 Task: Create Card Social Media Content Review in Board Sales Pipeline Management to Workspace Event Marketing Agencies. Create Card Food and Dining Review in Board Content Marketing Campaign Planning and Execution to Workspace Event Marketing Agencies. Create Card Social Media Advertising Review in Board Employee Incentive Program Design and Implementation to Workspace Event Marketing Agencies
Action: Mouse moved to (120, 54)
Screenshot: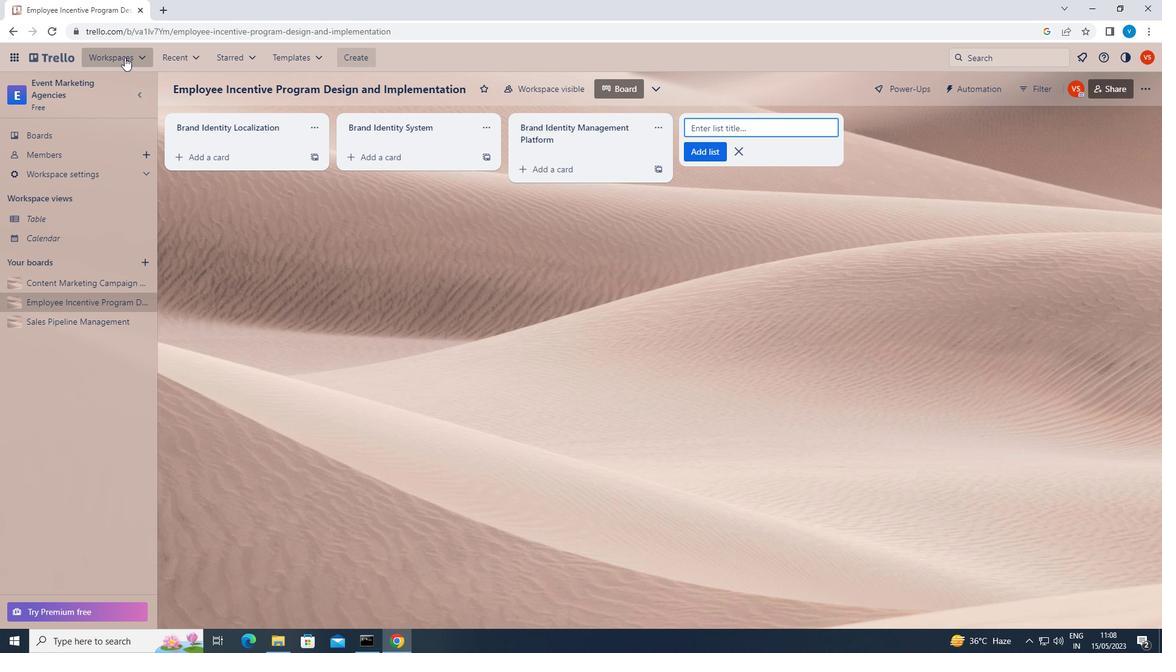 
Action: Mouse pressed left at (120, 54)
Screenshot: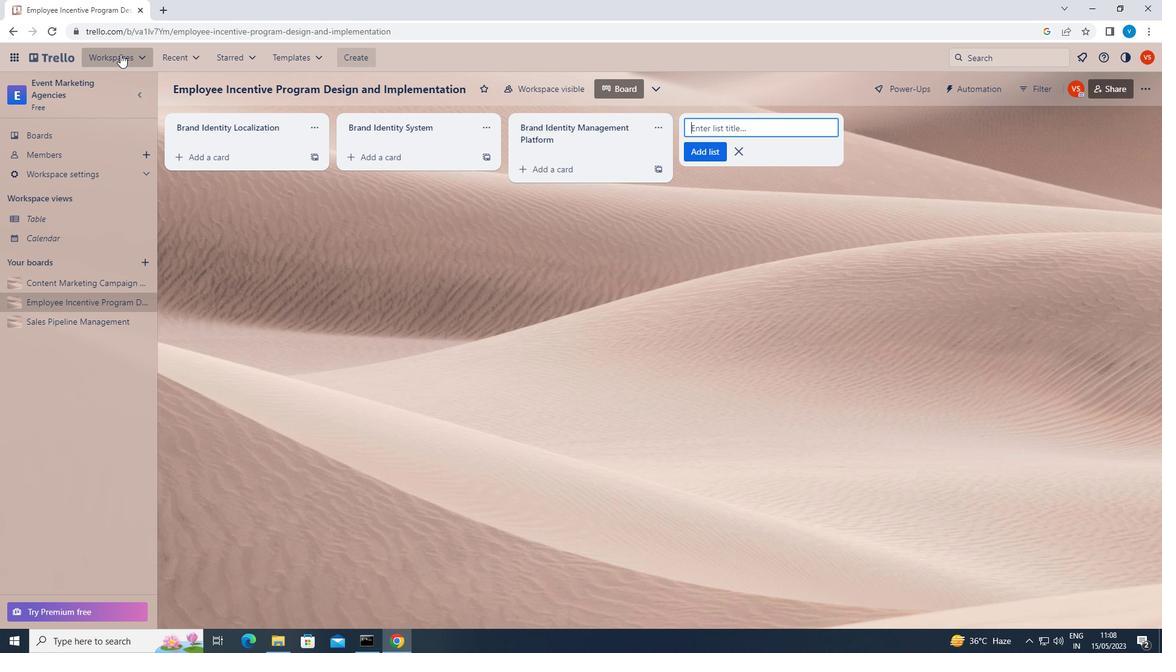 
Action: Mouse moved to (168, 550)
Screenshot: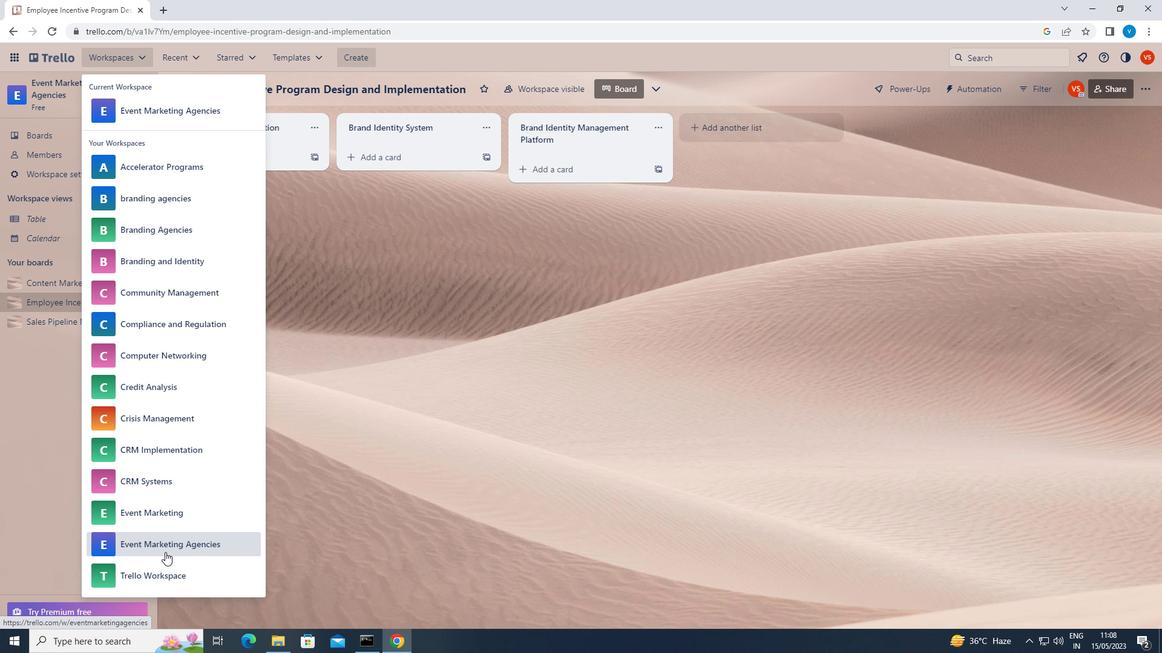 
Action: Mouse pressed left at (168, 550)
Screenshot: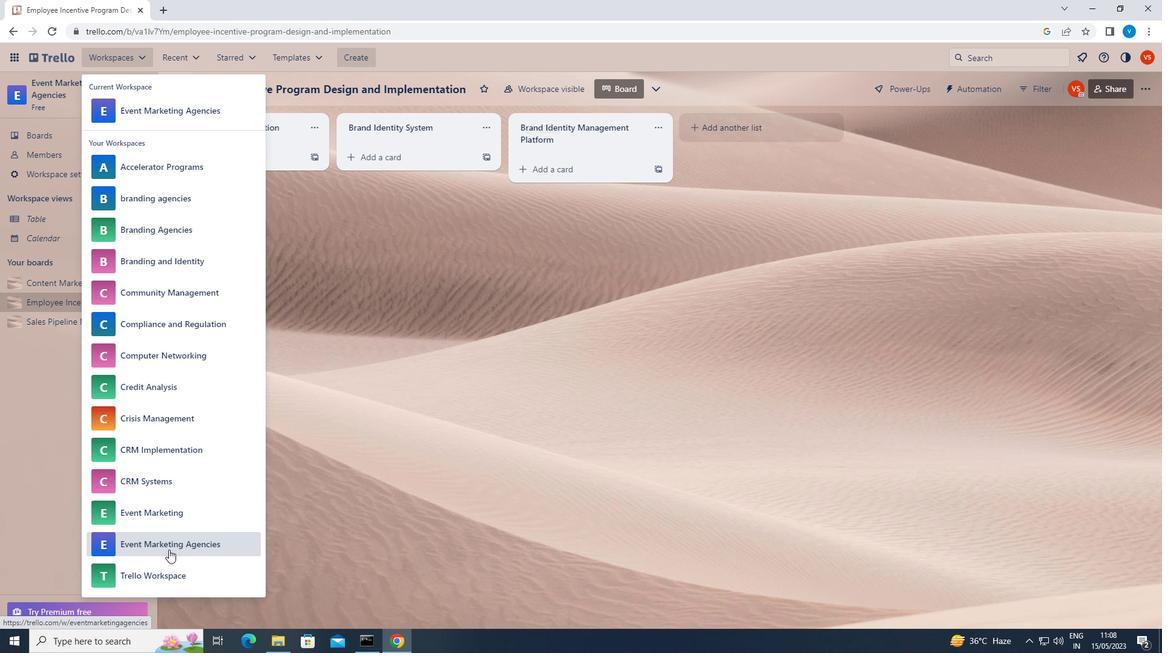 
Action: Mouse moved to (873, 503)
Screenshot: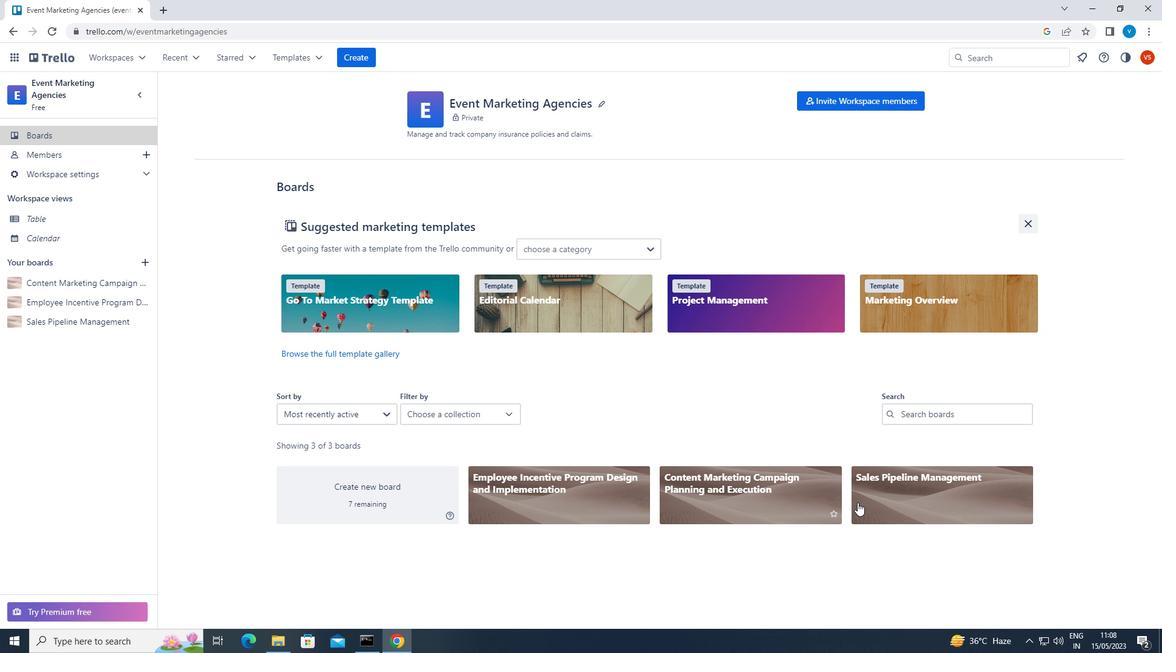 
Action: Mouse pressed left at (873, 503)
Screenshot: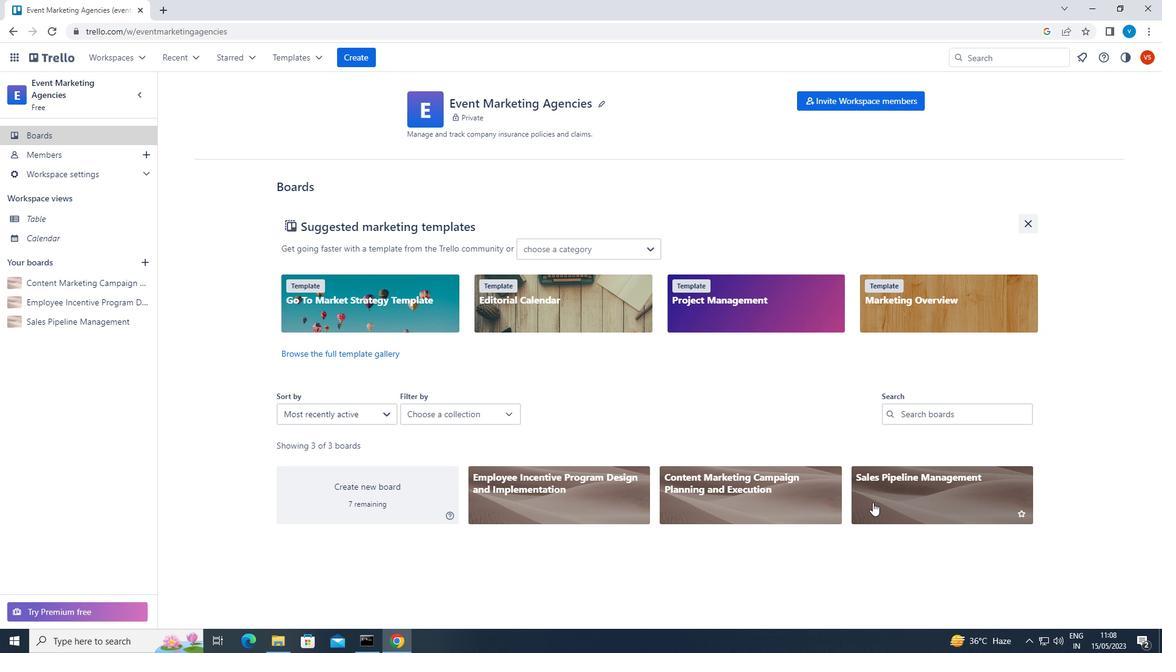 
Action: Mouse moved to (229, 156)
Screenshot: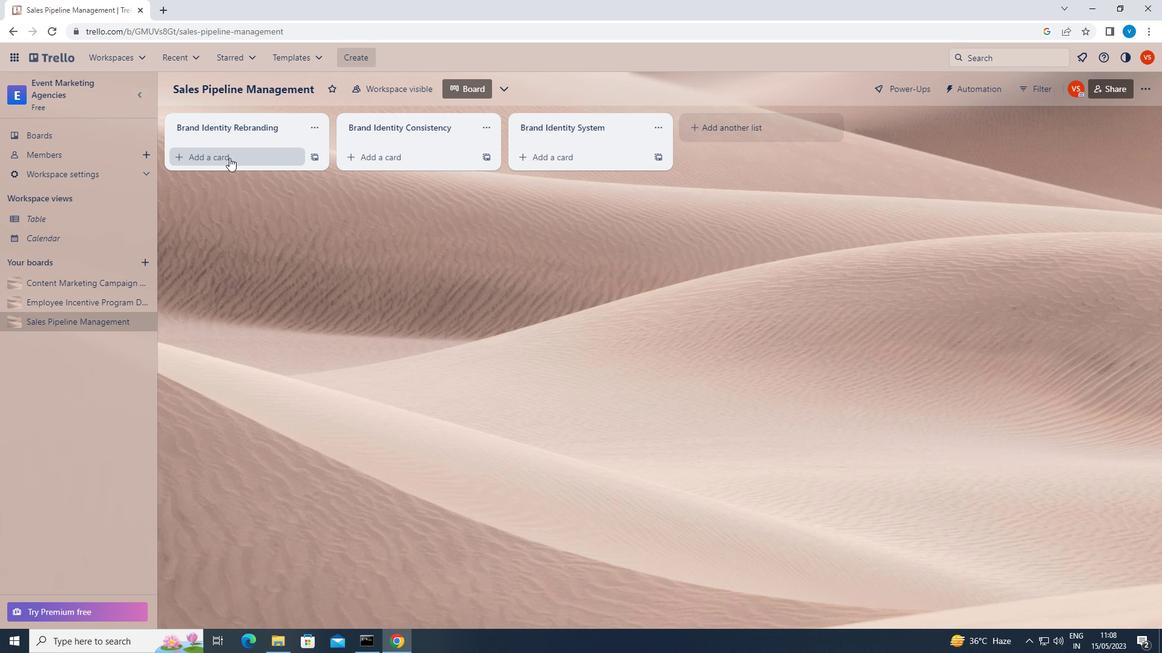 
Action: Mouse pressed left at (229, 156)
Screenshot: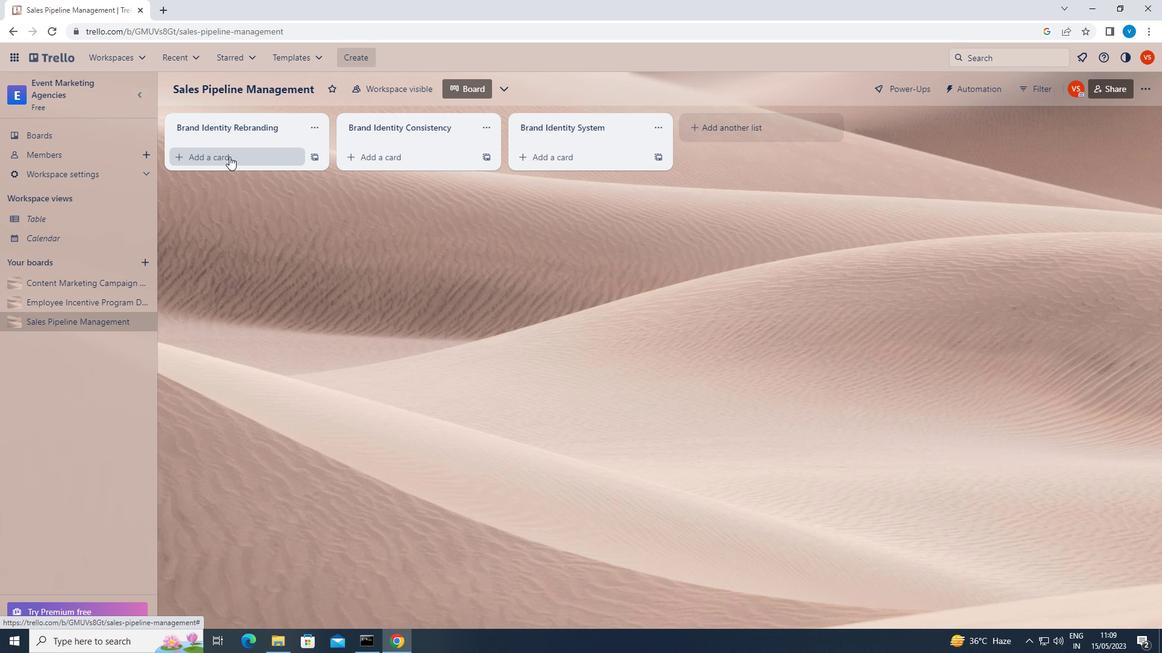 
Action: Mouse moved to (229, 156)
Screenshot: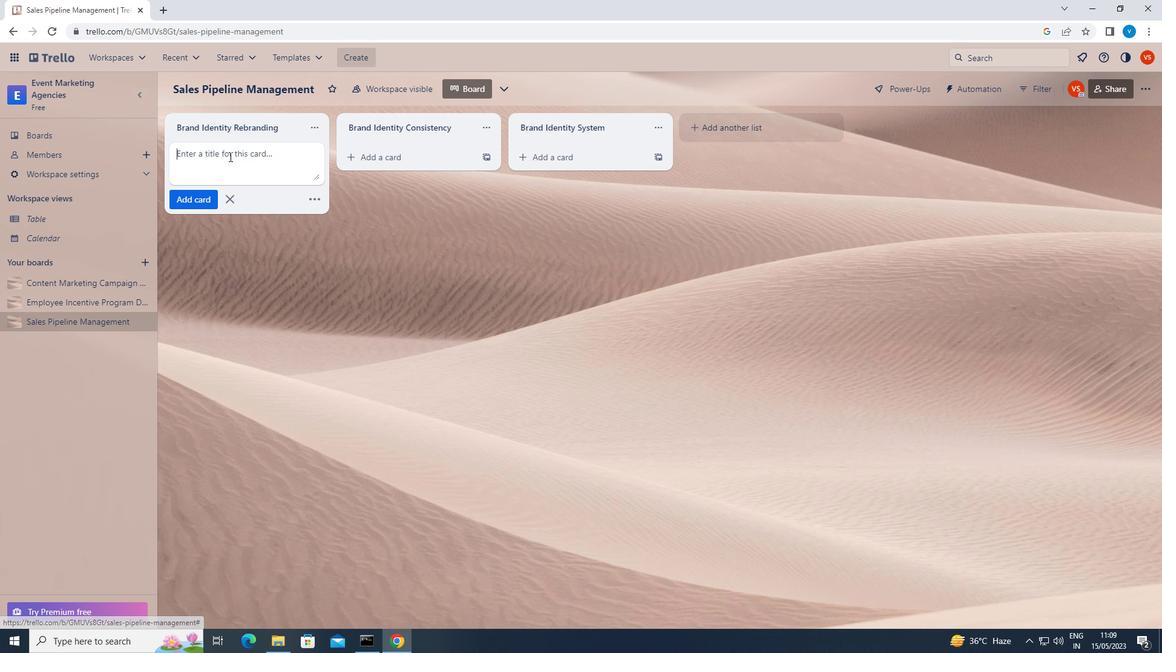 
Action: Key pressed <Key.shift>SOCIAL<Key.space><Key.shift>MEDIA<Key.space><Key.shift>CONTENT<Key.space><Key.shift>REVIEW
Screenshot: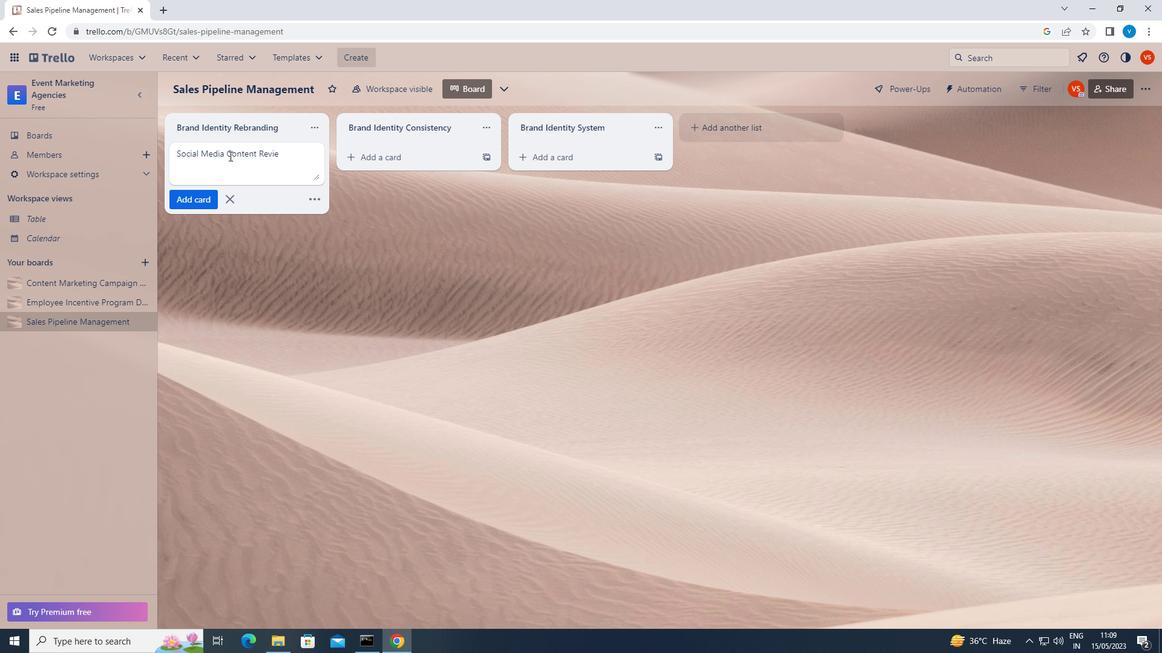 
Action: Mouse moved to (239, 125)
Screenshot: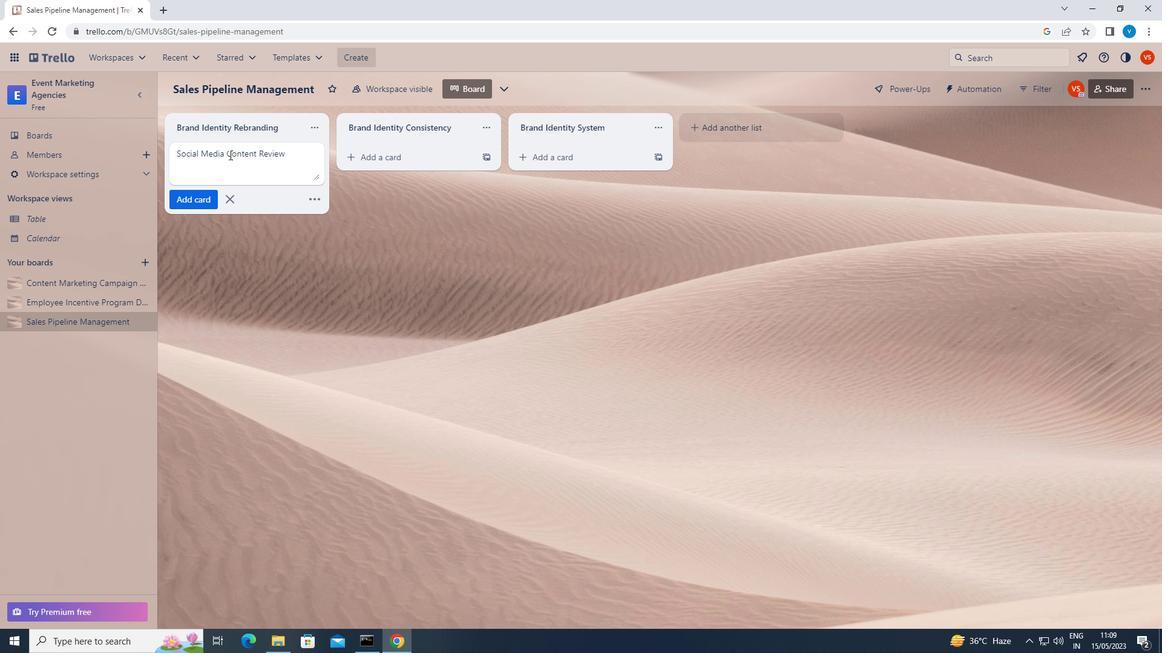
Action: Key pressed <Key.enter>
Screenshot: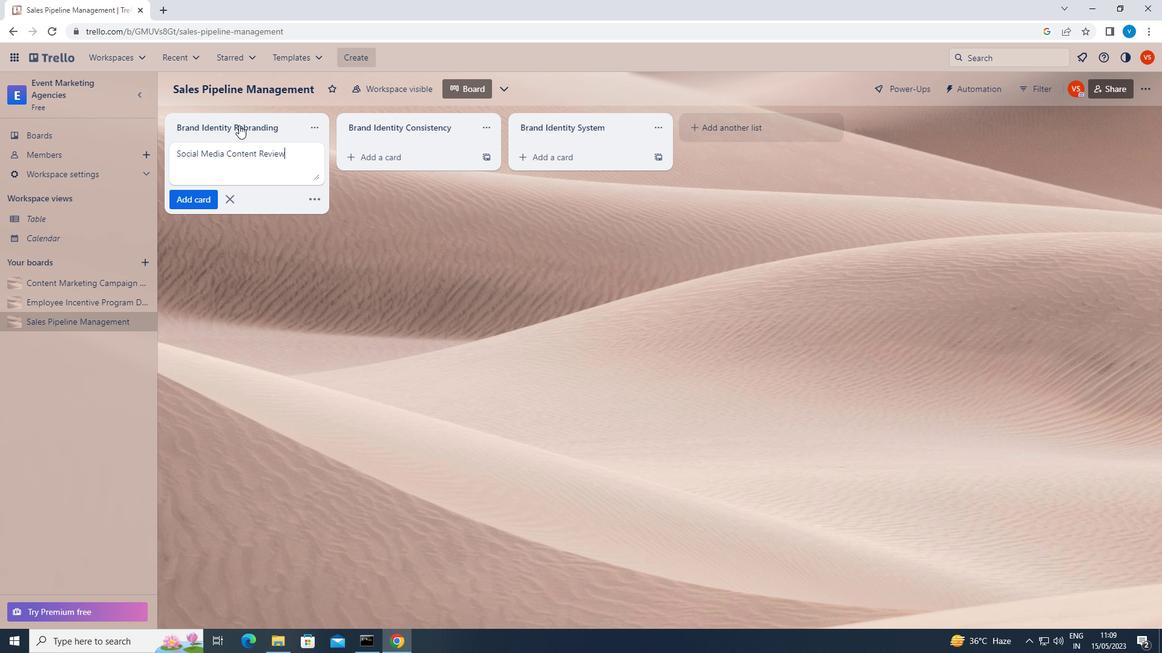 
Action: Mouse moved to (59, 281)
Screenshot: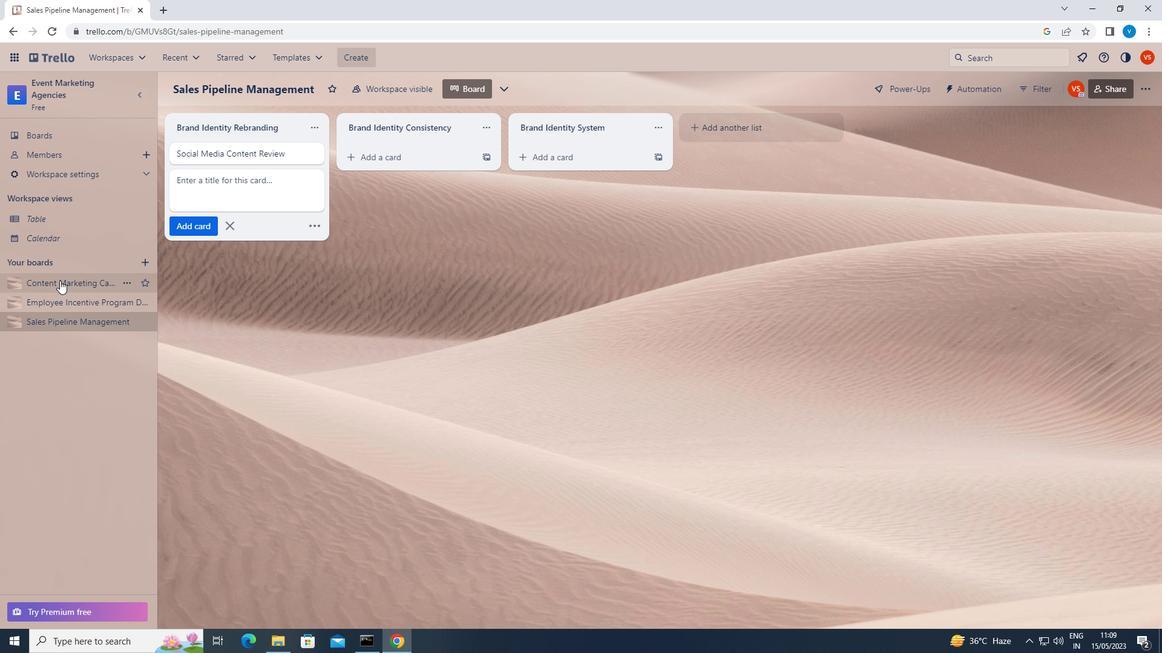 
Action: Mouse pressed left at (59, 281)
Screenshot: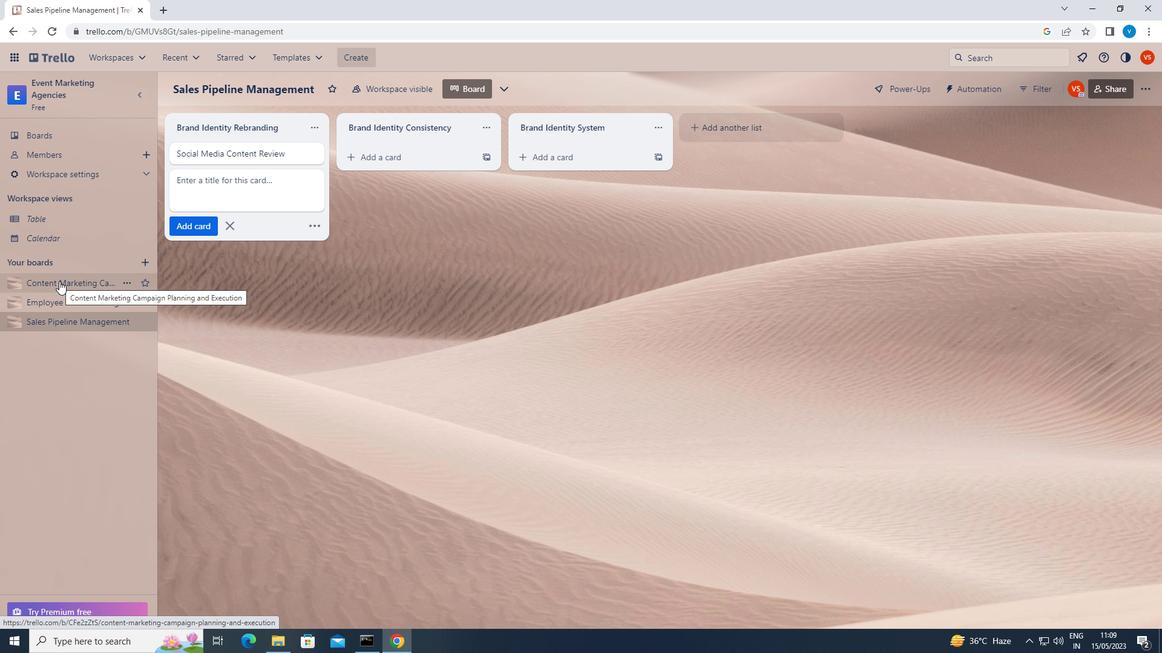 
Action: Mouse moved to (242, 157)
Screenshot: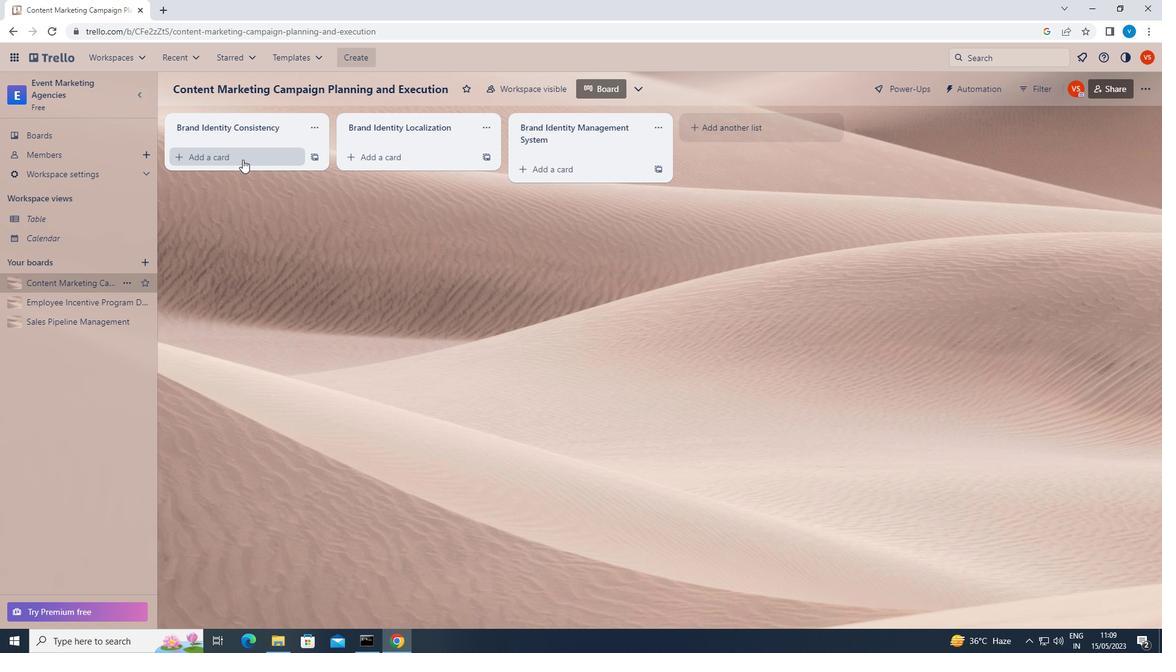 
Action: Mouse pressed left at (242, 157)
Screenshot: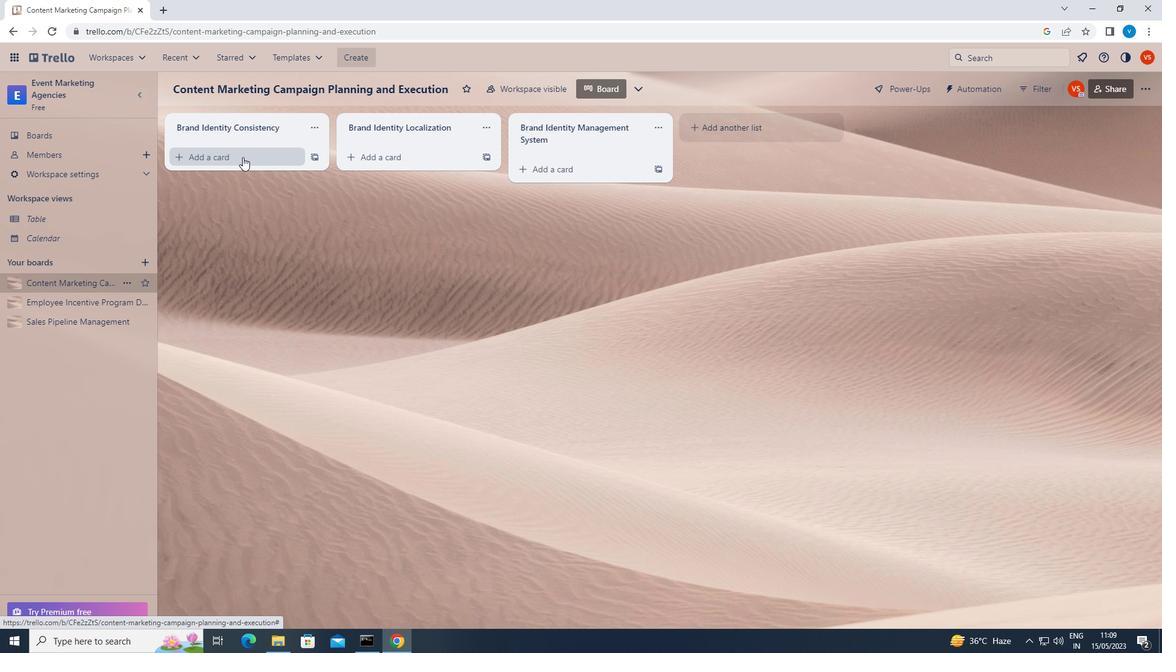 
Action: Key pressed <Key.shift>FOOD<Key.space>AND<Key.space><Key.shift>DINING<Key.space><Key.shift>REVIEW<Key.enter>
Screenshot: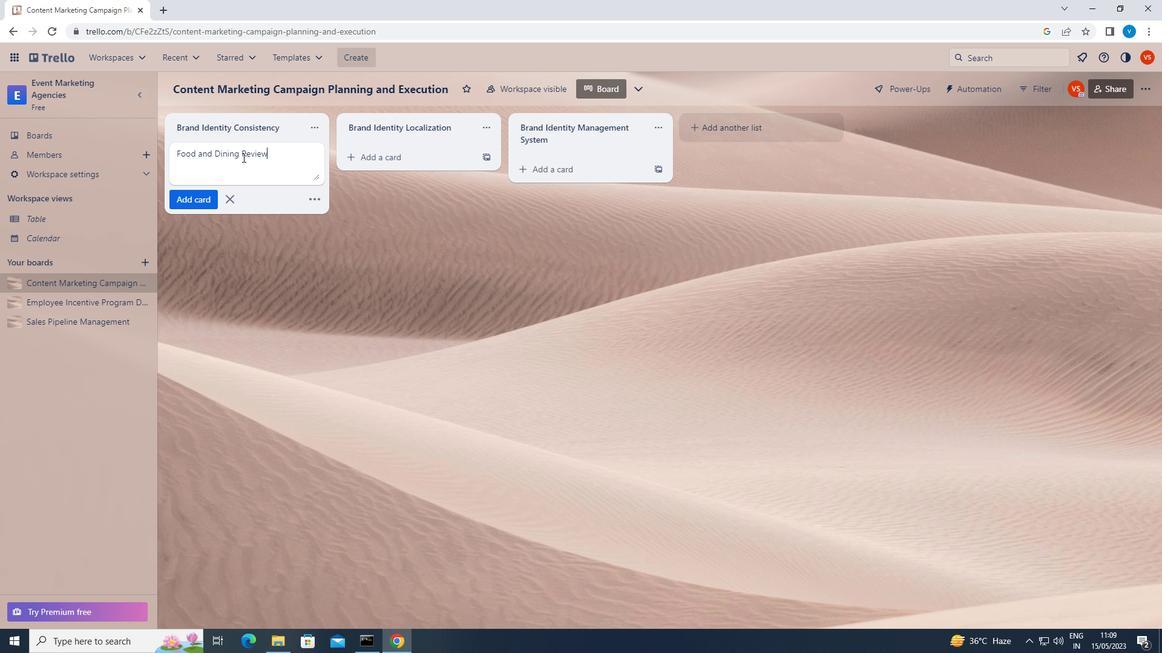 
Action: Mouse moved to (80, 303)
Screenshot: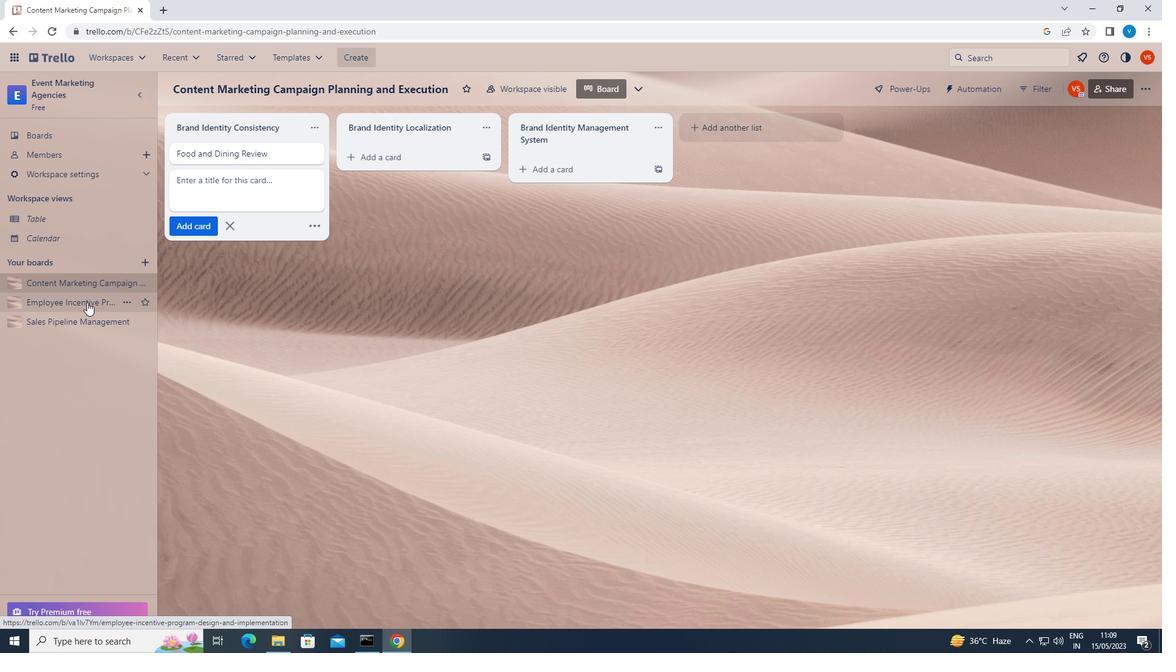 
Action: Mouse pressed left at (80, 303)
Screenshot: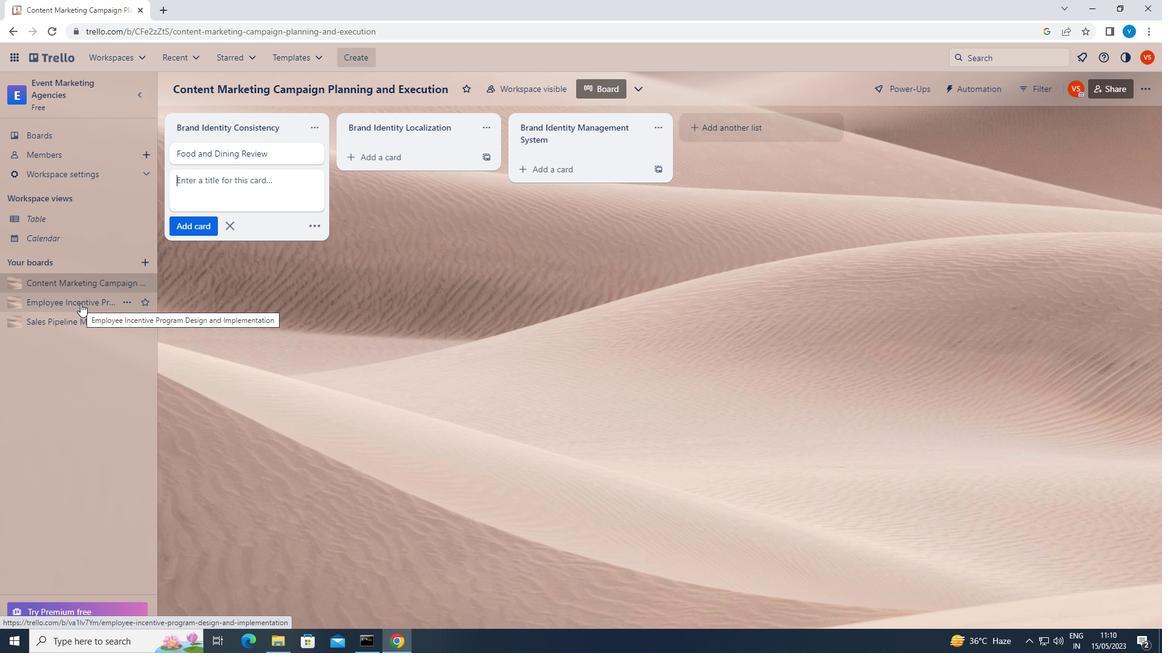 
Action: Mouse moved to (242, 161)
Screenshot: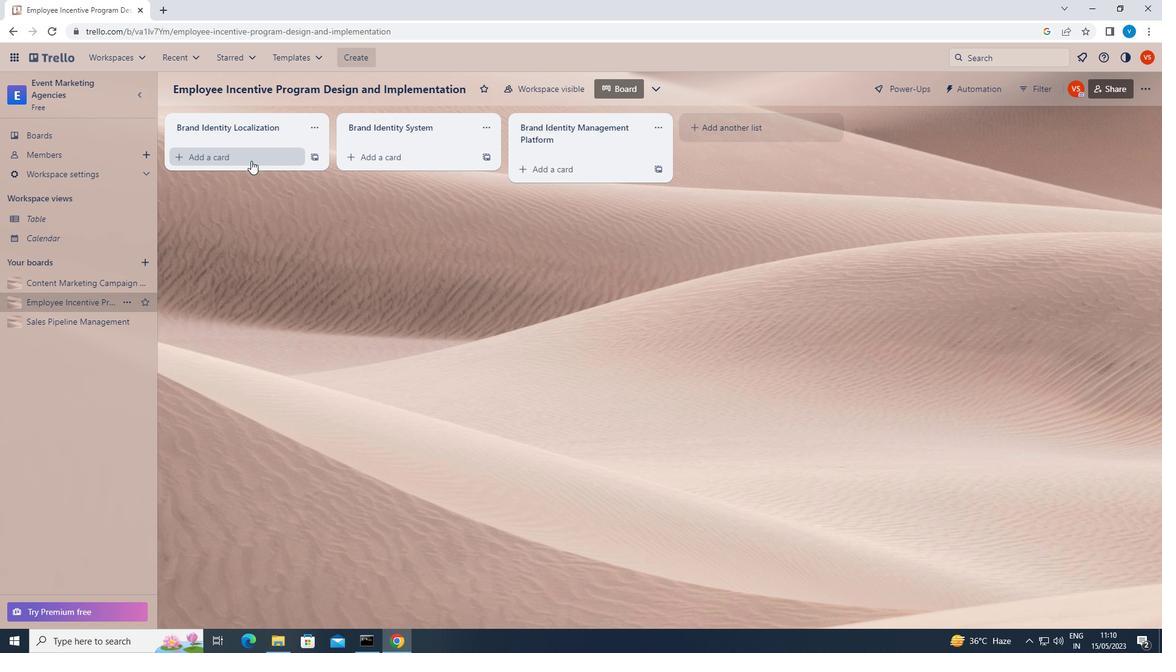 
Action: Mouse pressed left at (242, 161)
Screenshot: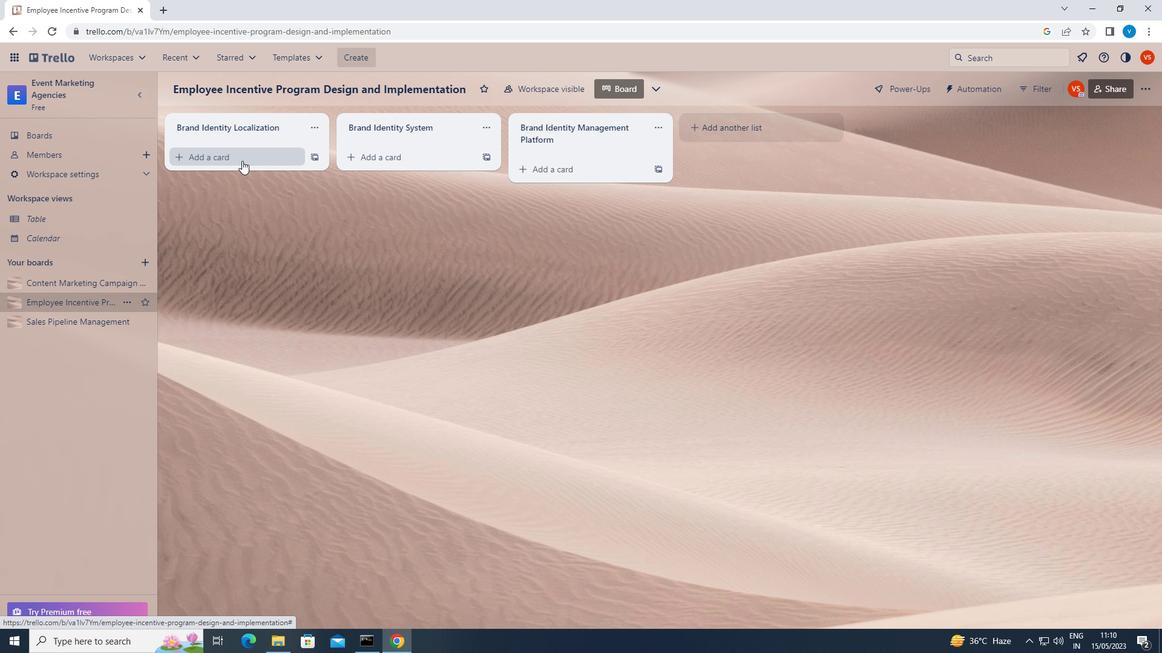 
Action: Key pressed <Key.shift>SOCIAL<Key.space><Key.shift>MEDIA<Key.space><Key.shift>ADVERTISING<Key.space><Key.shift><Key.shift><Key.shift><Key.shift><Key.shift>REVIEW<Key.enter>
Screenshot: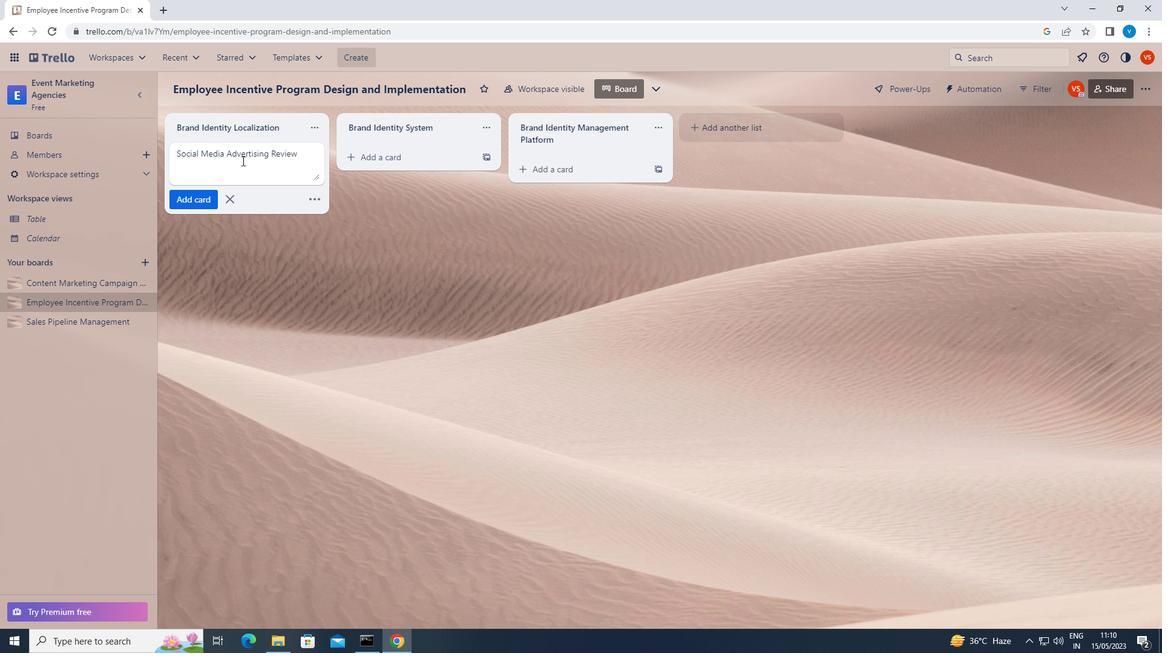 
